 Task: Add the task  Missing or incorrect error messages to the section Fast Lane in the project ZenithTech and add a Due Date to the respective task as 2023/08/27.
Action: Mouse moved to (937, 579)
Screenshot: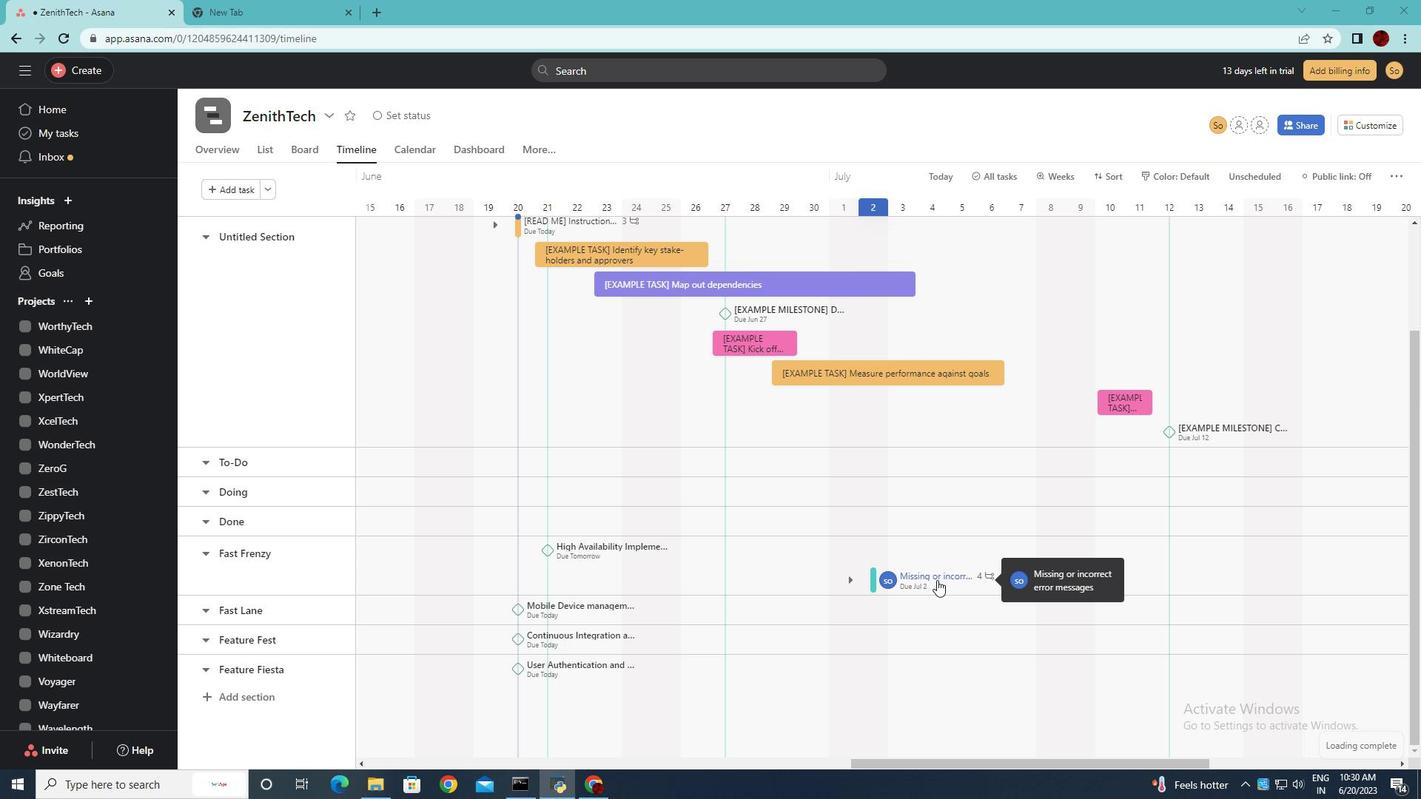 
Action: Mouse pressed left at (937, 579)
Screenshot: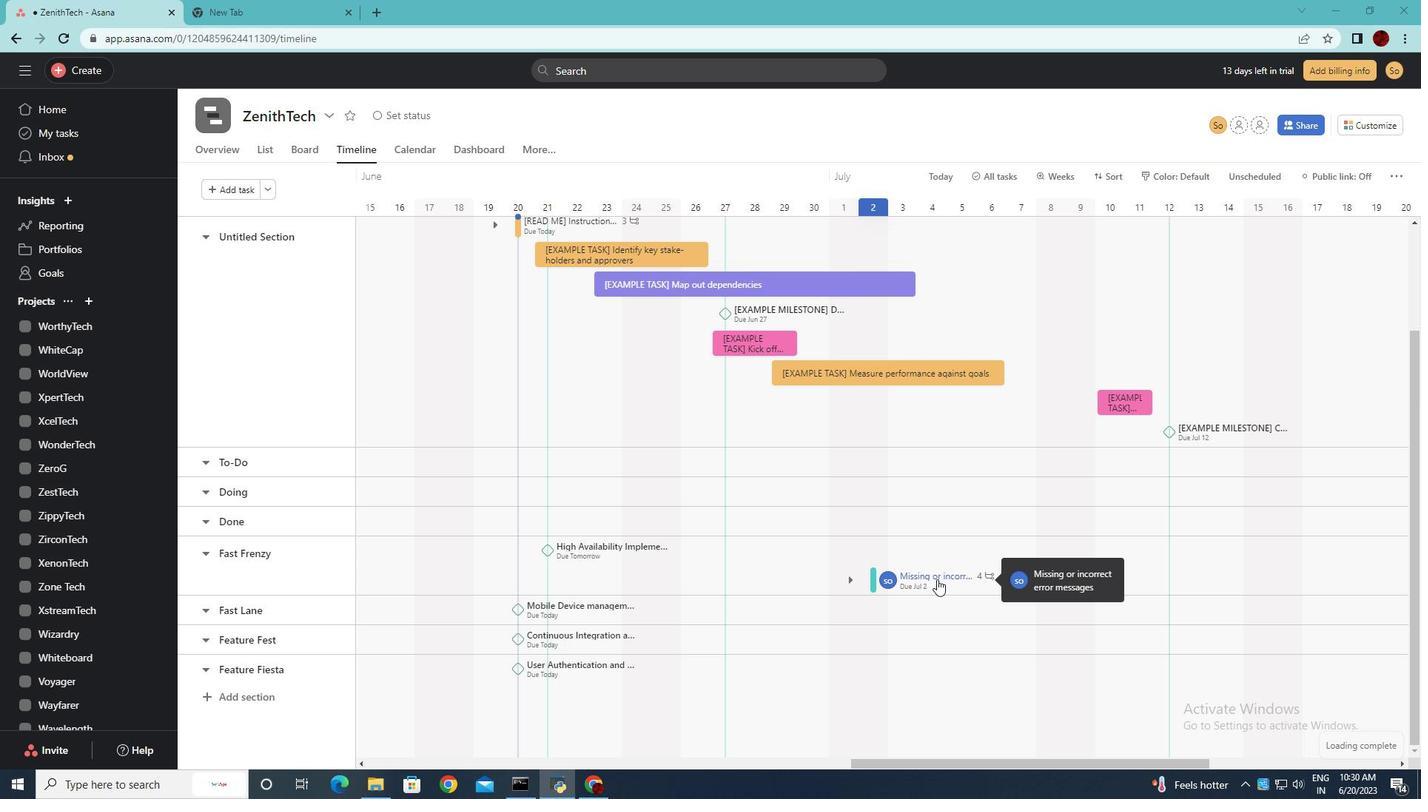 
Action: Mouse moved to (1143, 325)
Screenshot: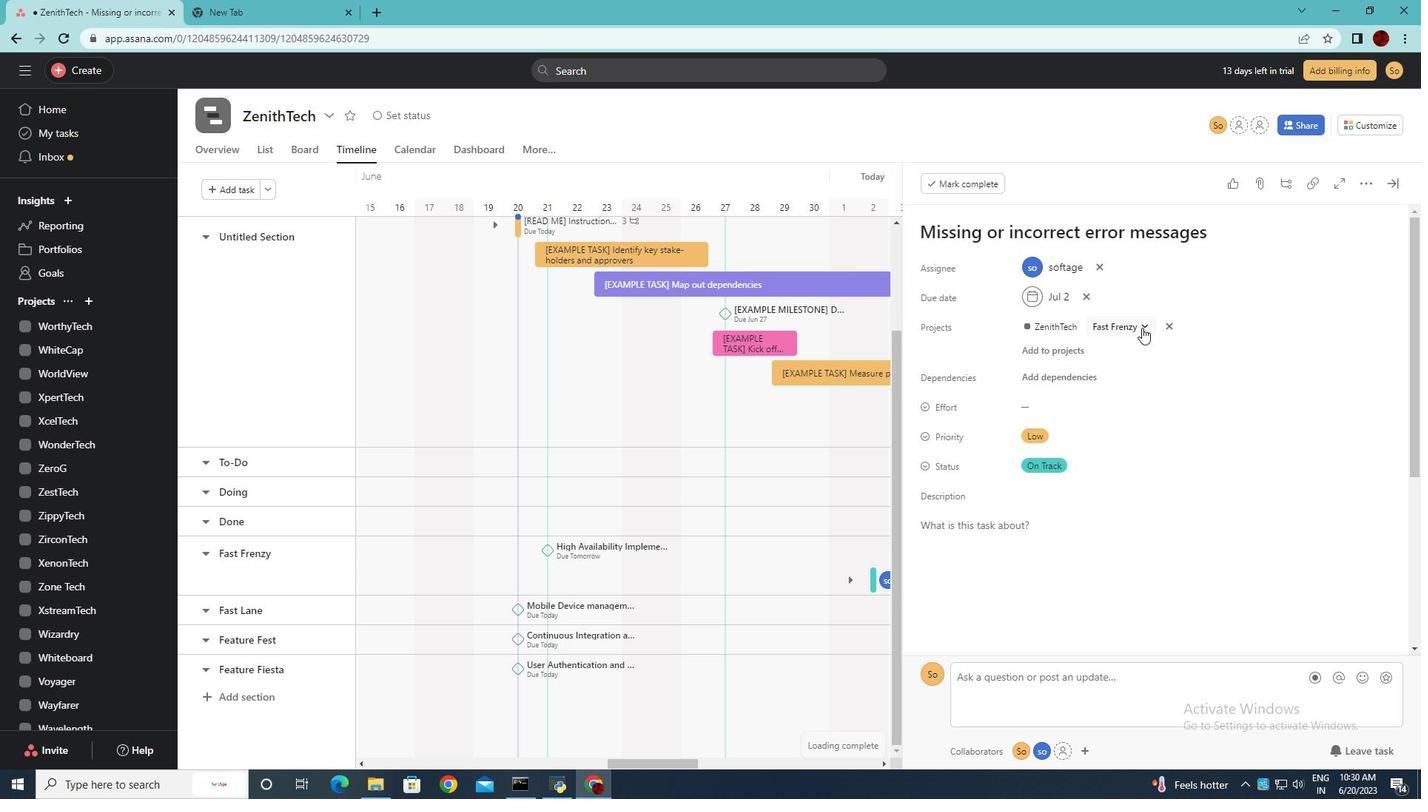 
Action: Mouse pressed left at (1143, 325)
Screenshot: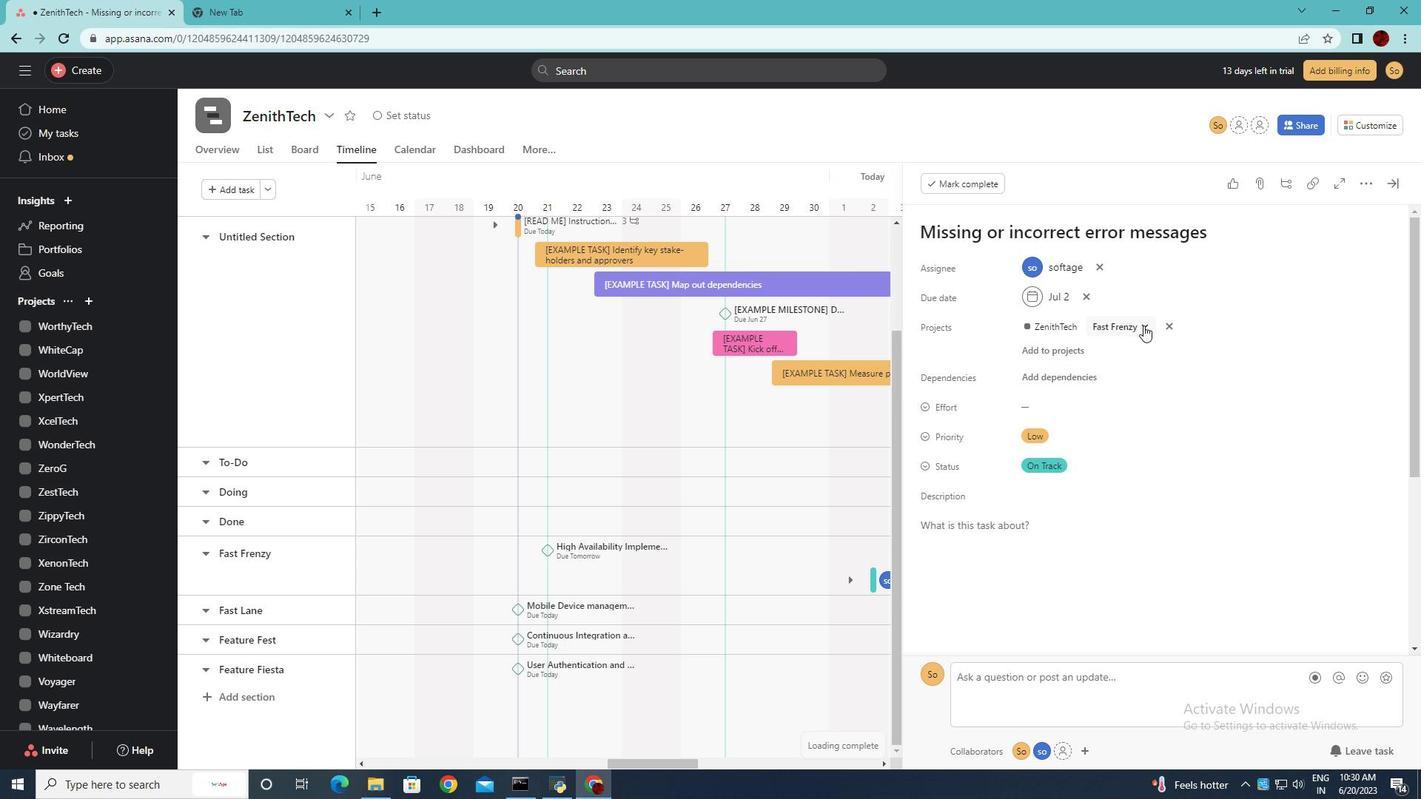
Action: Mouse moved to (1094, 495)
Screenshot: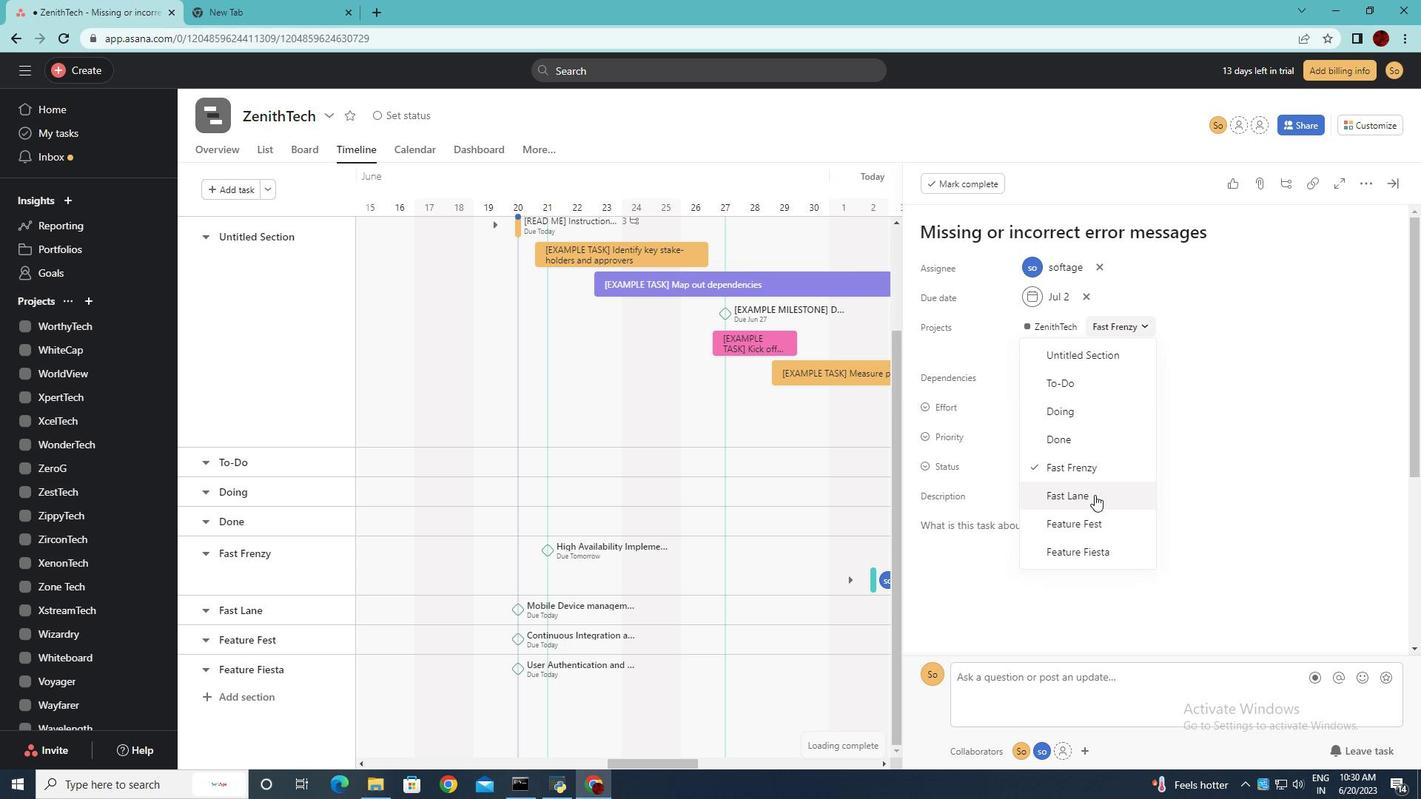 
Action: Mouse pressed left at (1094, 495)
Screenshot: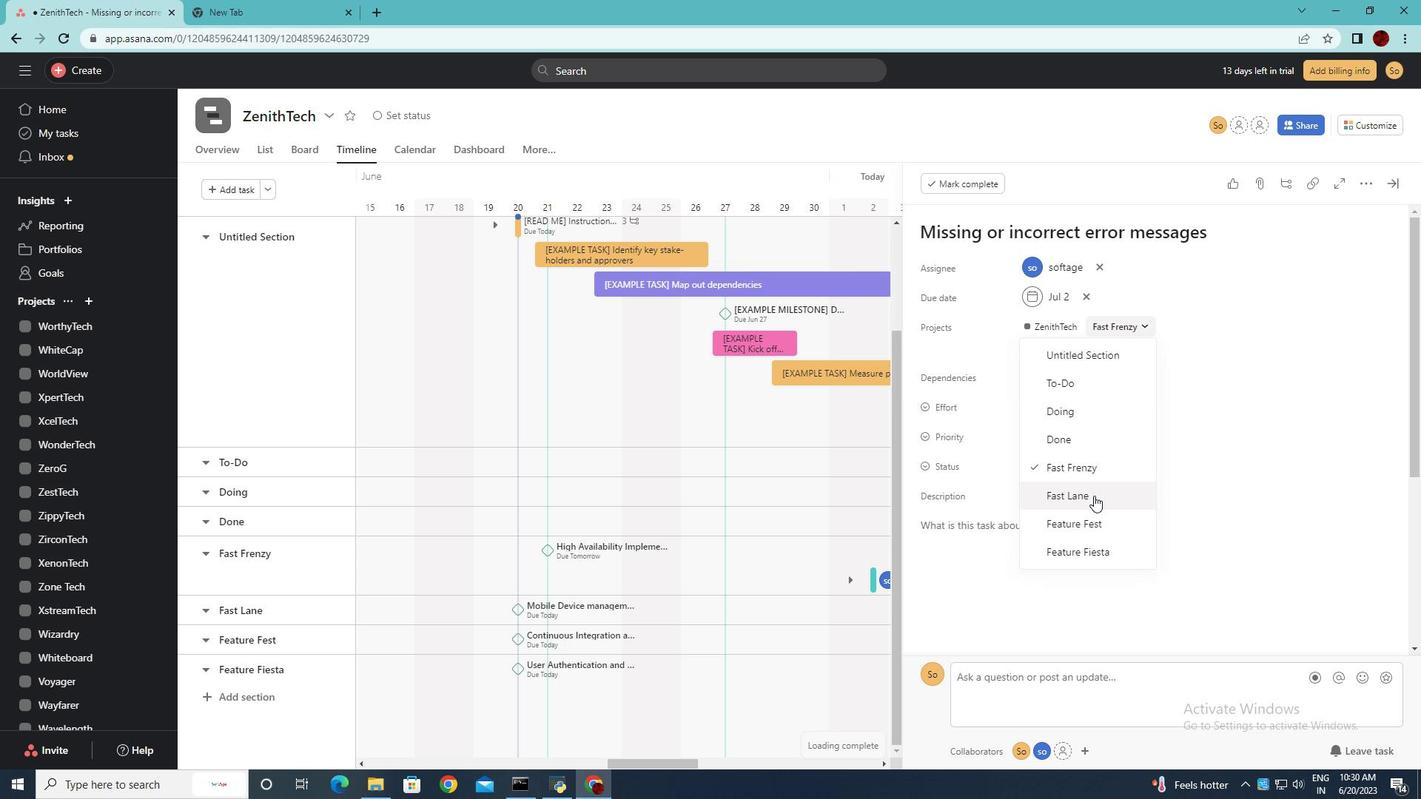 
Action: Mouse moved to (1039, 300)
Screenshot: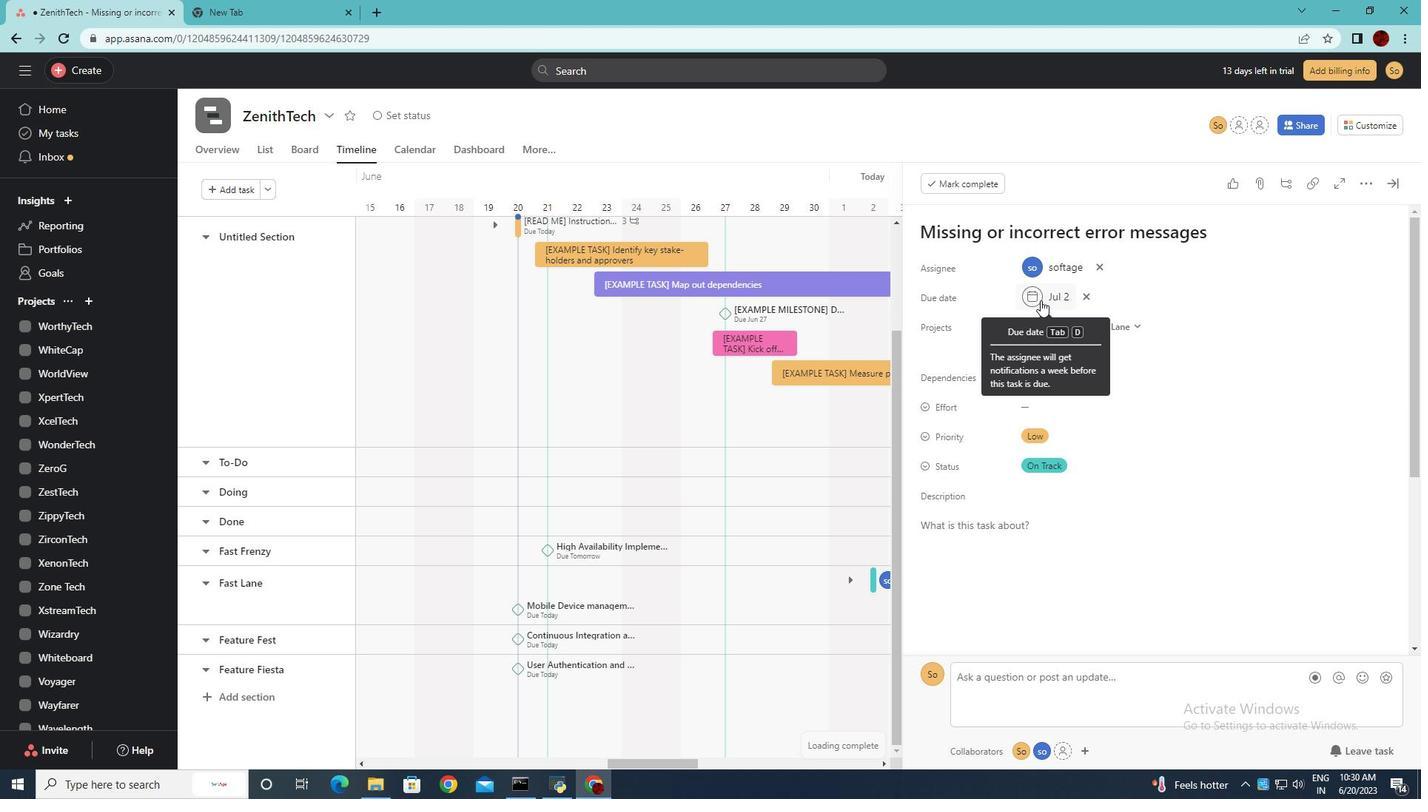 
Action: Mouse pressed left at (1039, 300)
Screenshot: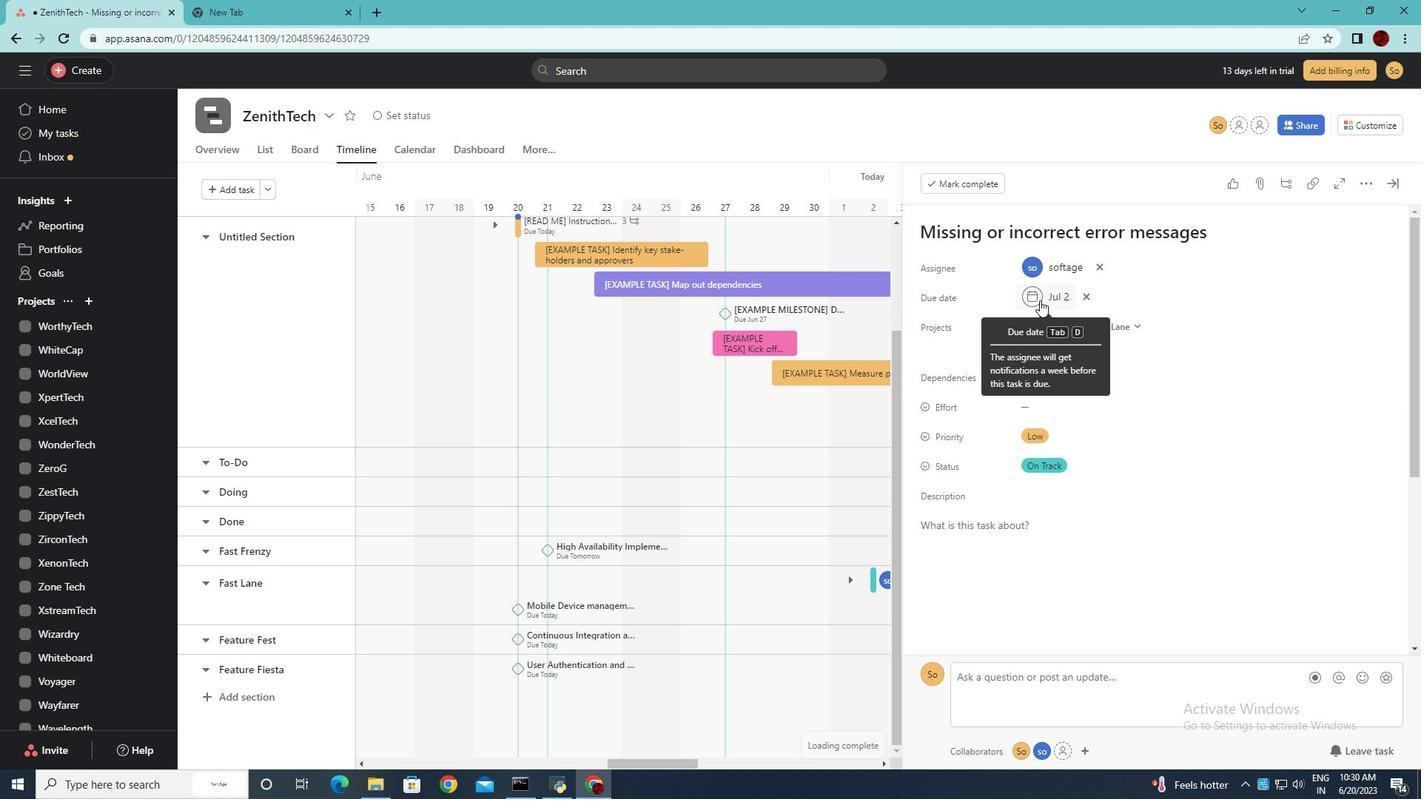 
Action: Key pressed <Key.backspace><Key.backspace><Key.backspace><Key.backspace><Key.backspace><Key.backspace><Key.backspace><Key.backspace>2023/08/27<Key.enter>
Screenshot: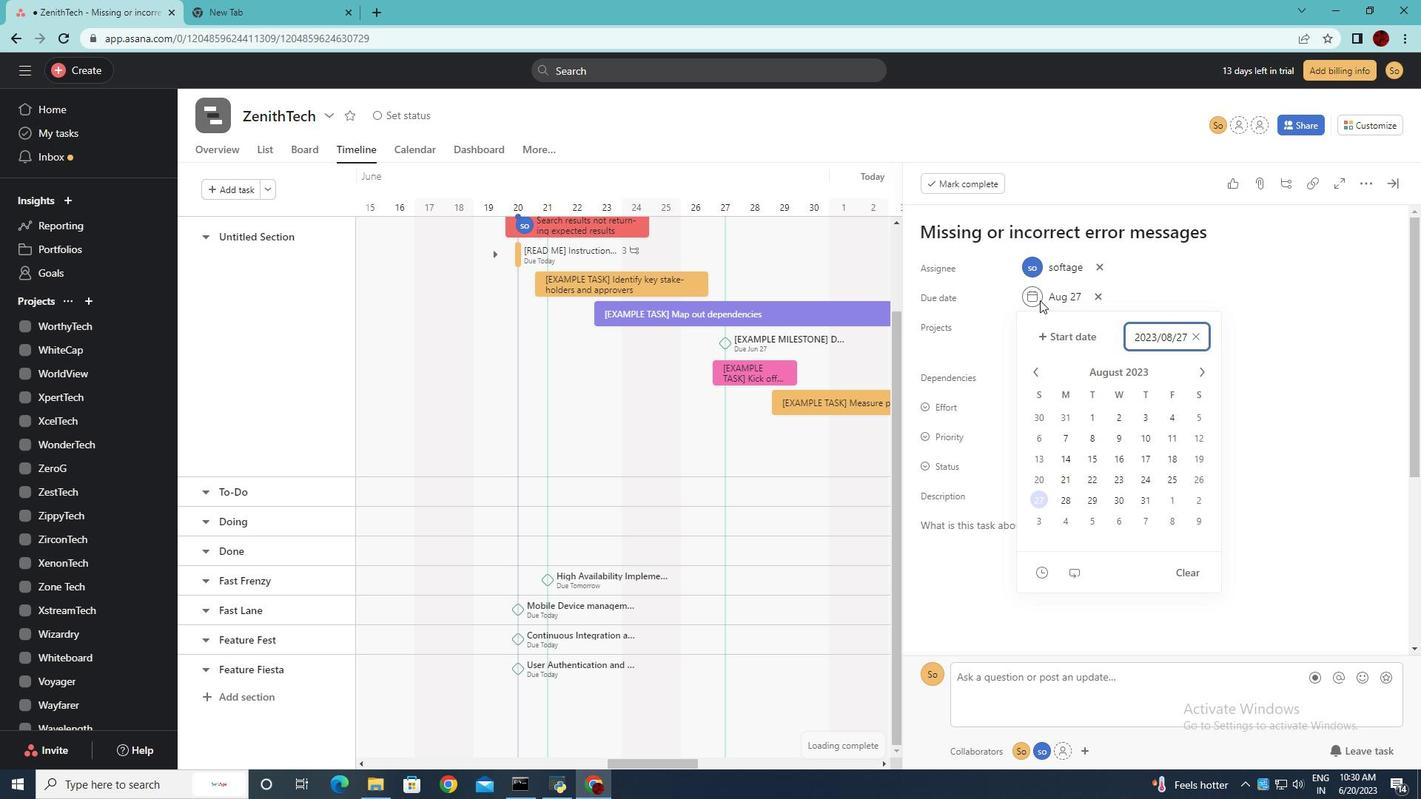 
Action: Mouse moved to (1365, 202)
Screenshot: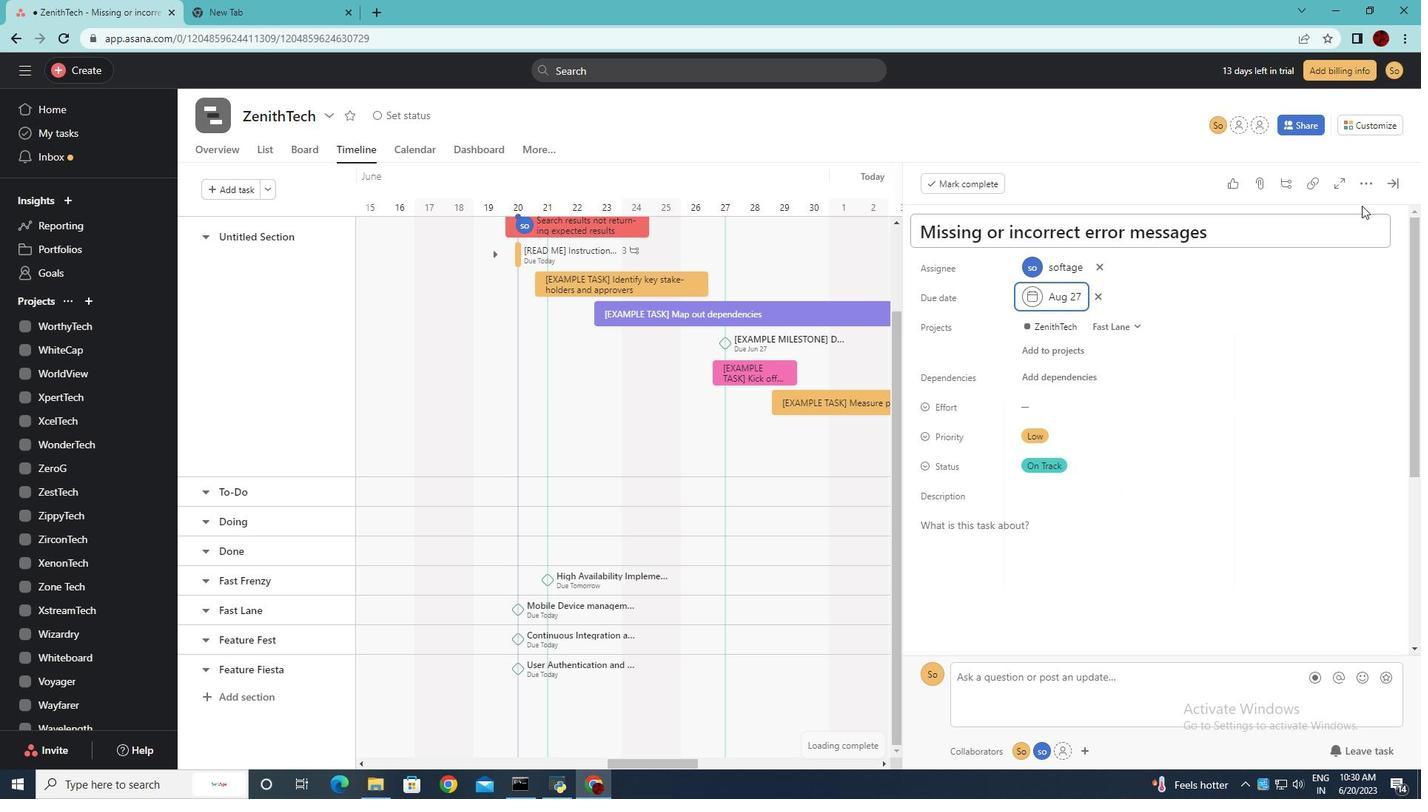 
